 Task: Manage the "Messages" page in the site builder.
Action: Mouse moved to (1004, 72)
Screenshot: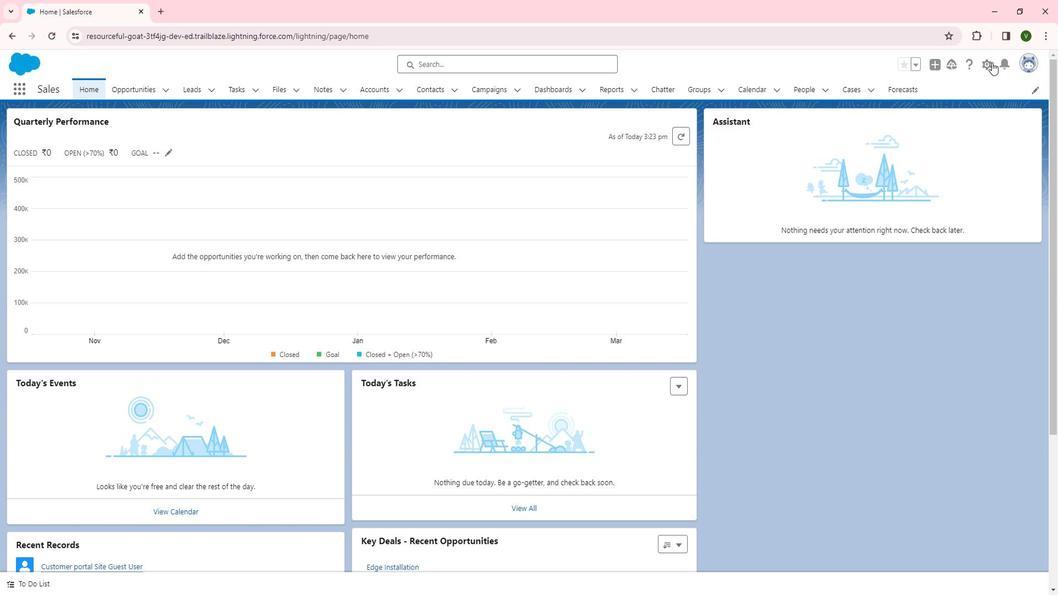 
Action: Mouse pressed left at (1004, 72)
Screenshot: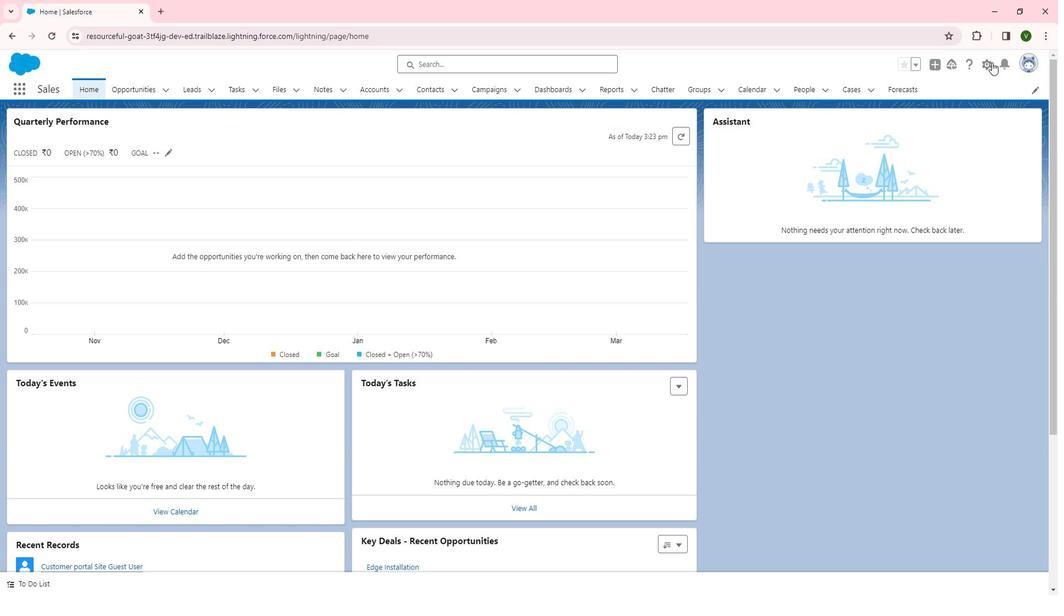
Action: Mouse moved to (936, 105)
Screenshot: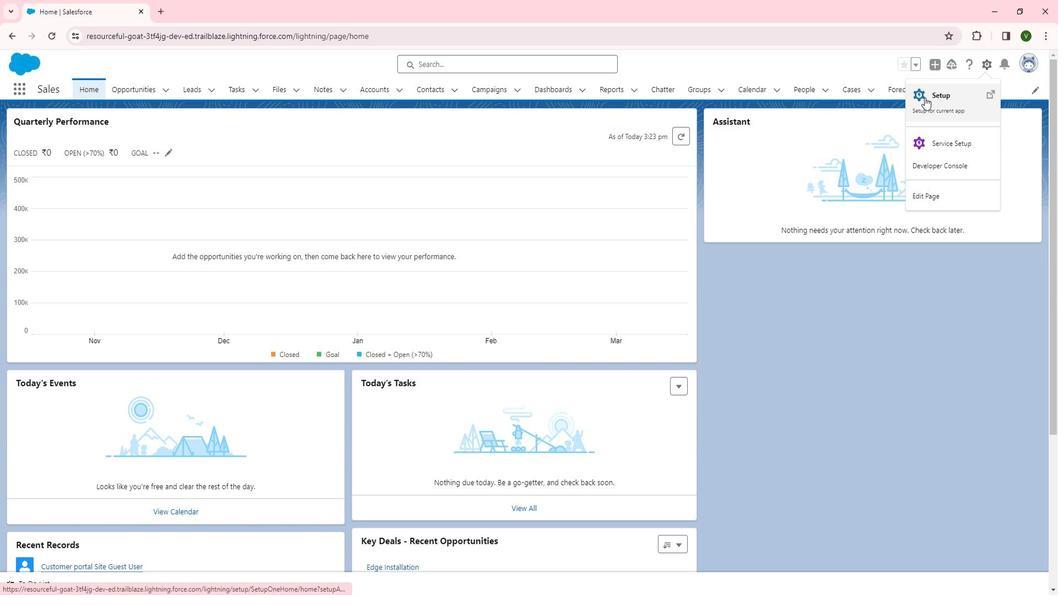 
Action: Mouse pressed left at (936, 105)
Screenshot: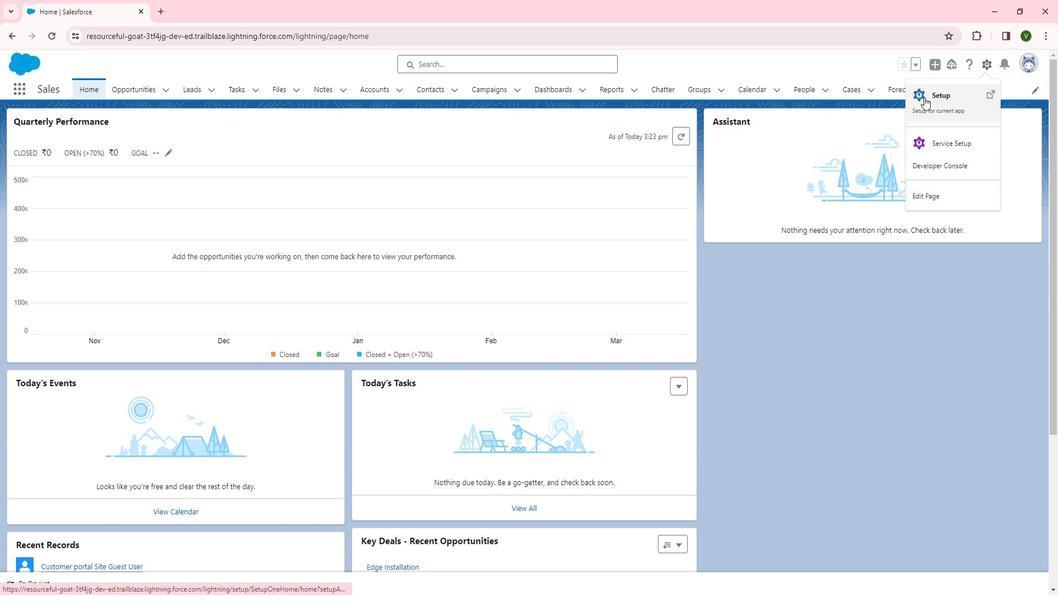 
Action: Mouse moved to (62, 452)
Screenshot: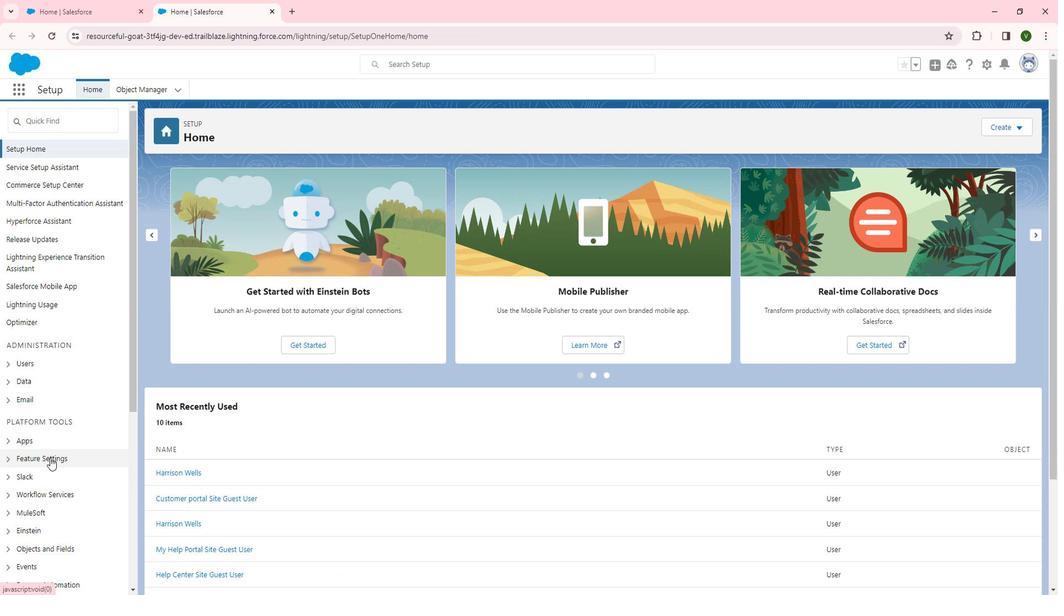 
Action: Mouse pressed left at (62, 452)
Screenshot: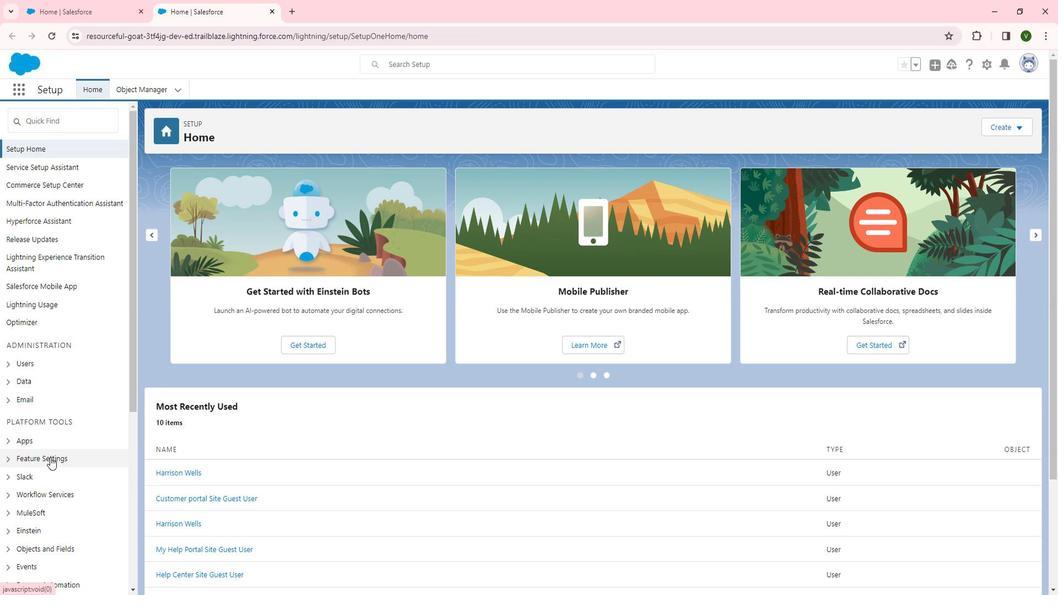 
Action: Mouse moved to (88, 385)
Screenshot: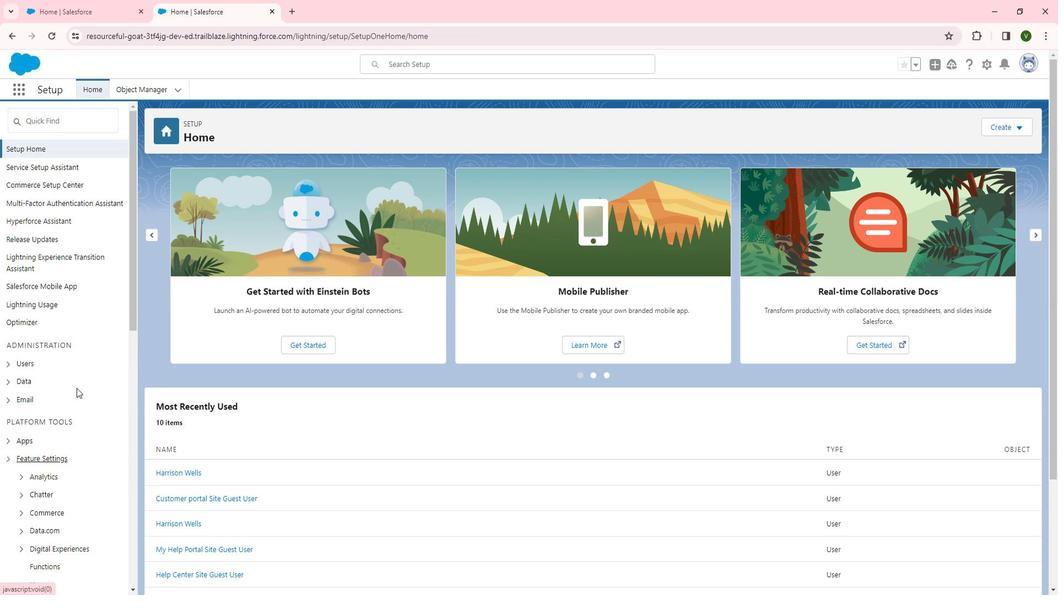 
Action: Mouse scrolled (88, 384) with delta (0, 0)
Screenshot: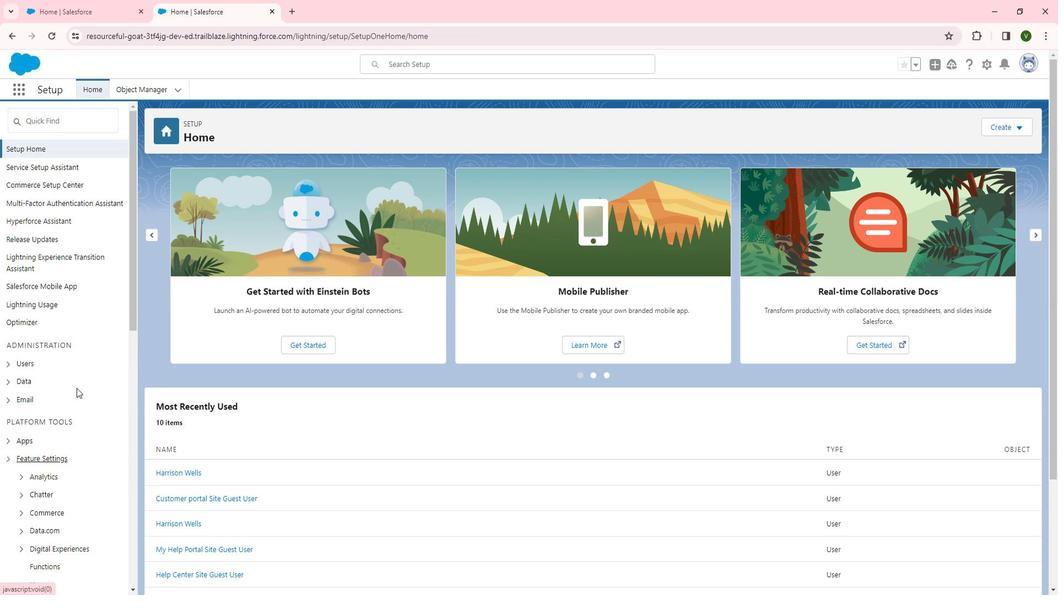 
Action: Mouse scrolled (88, 384) with delta (0, 0)
Screenshot: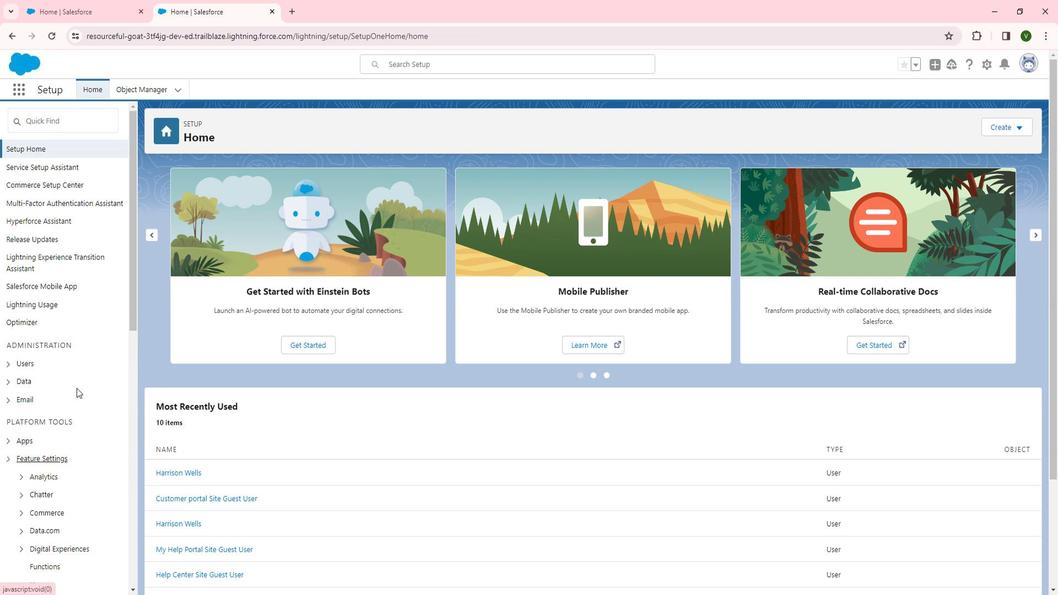 
Action: Mouse moved to (70, 430)
Screenshot: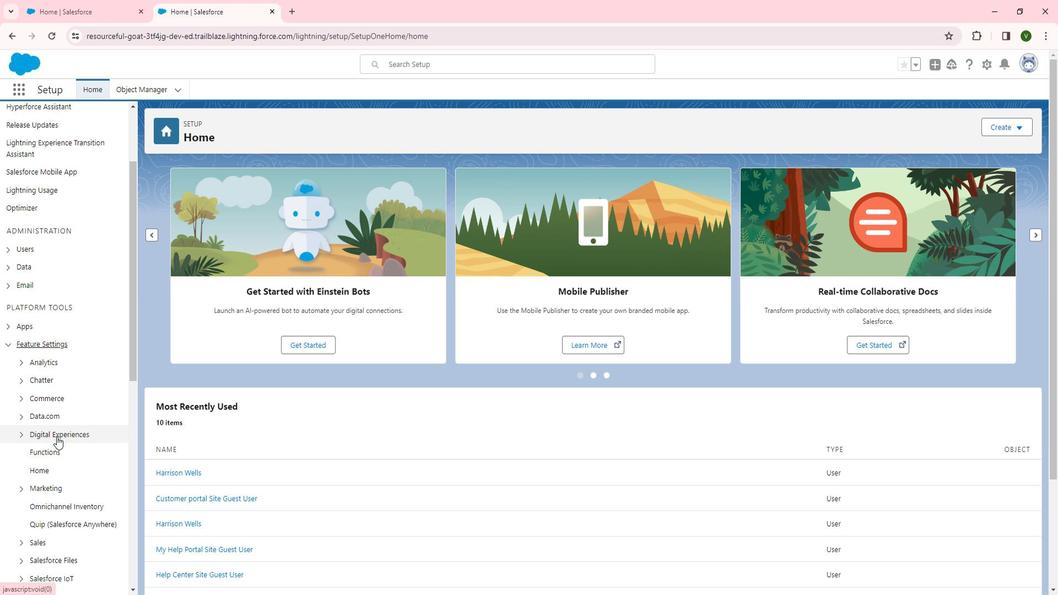 
Action: Mouse pressed left at (70, 430)
Screenshot: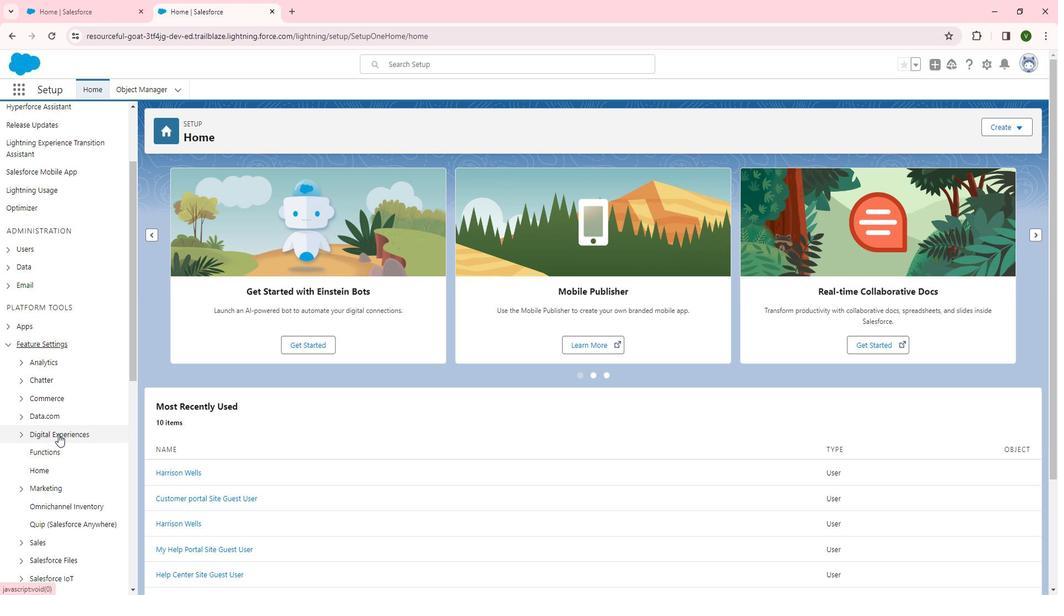 
Action: Mouse moved to (85, 408)
Screenshot: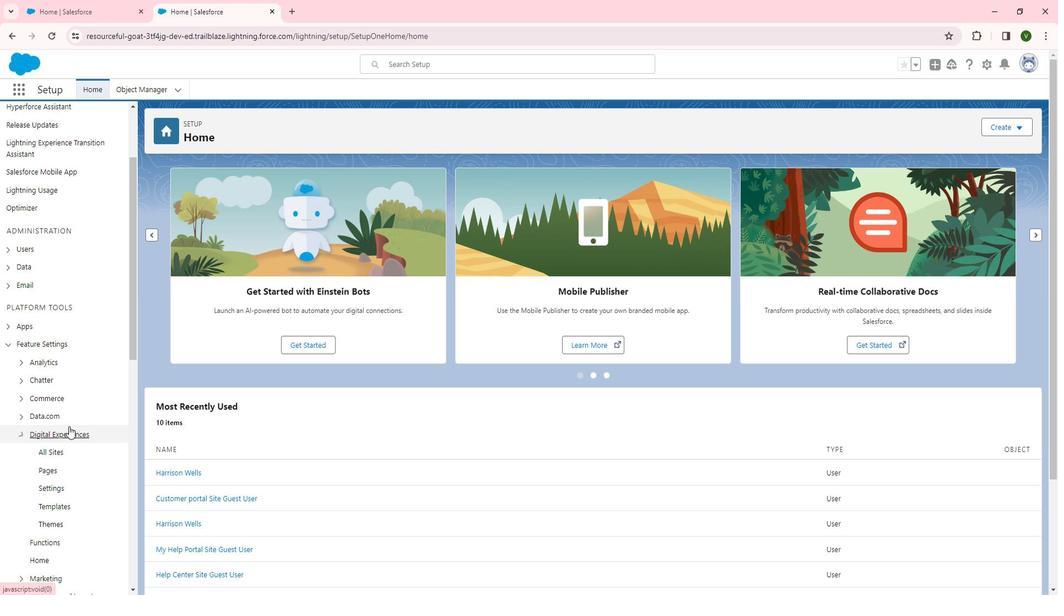 
Action: Mouse scrolled (85, 408) with delta (0, 0)
Screenshot: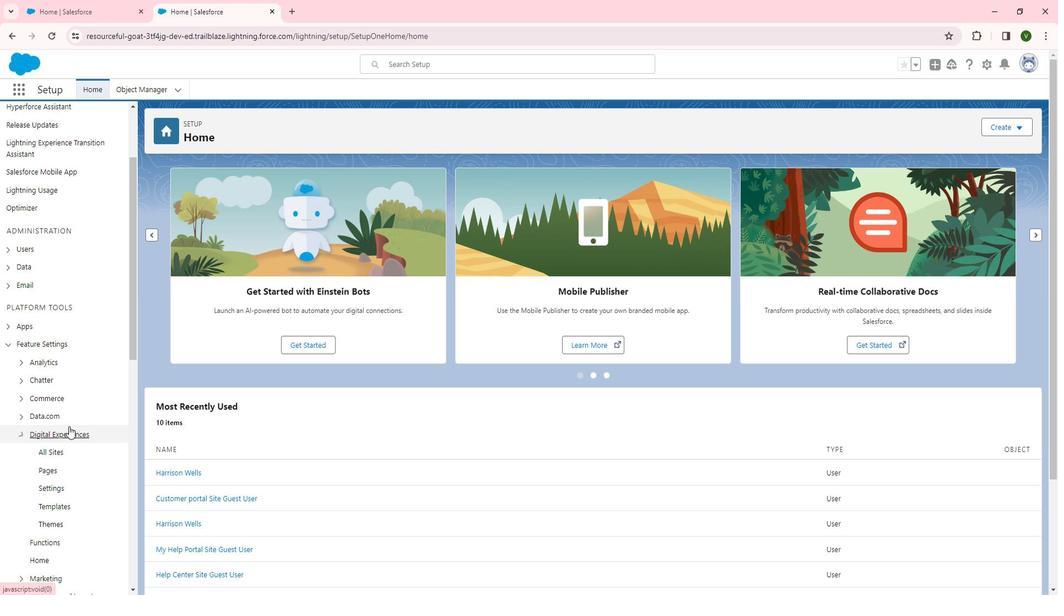 
Action: Mouse moved to (86, 408)
Screenshot: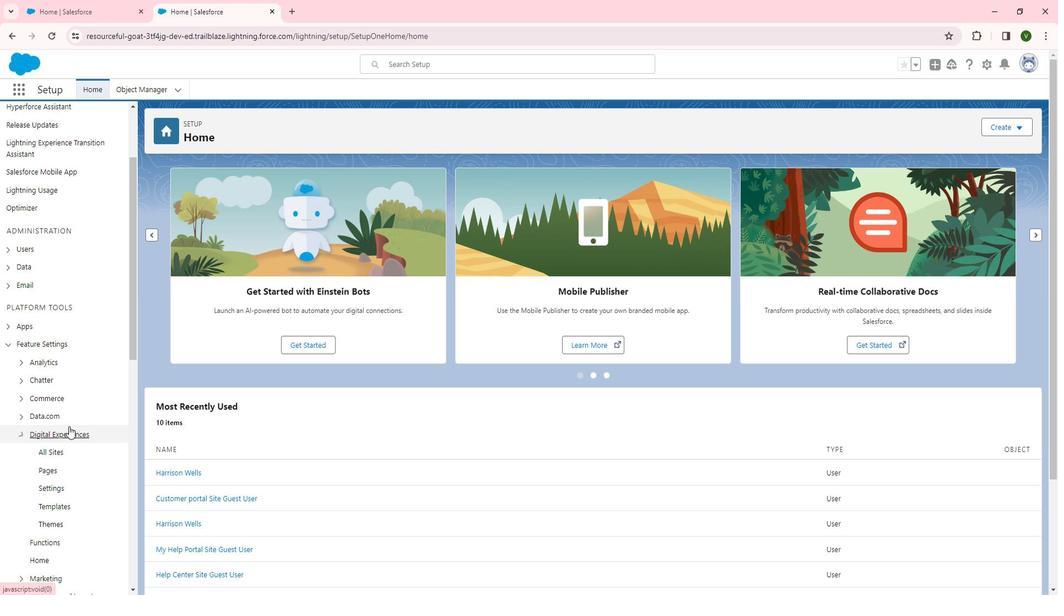 
Action: Mouse scrolled (86, 407) with delta (0, 0)
Screenshot: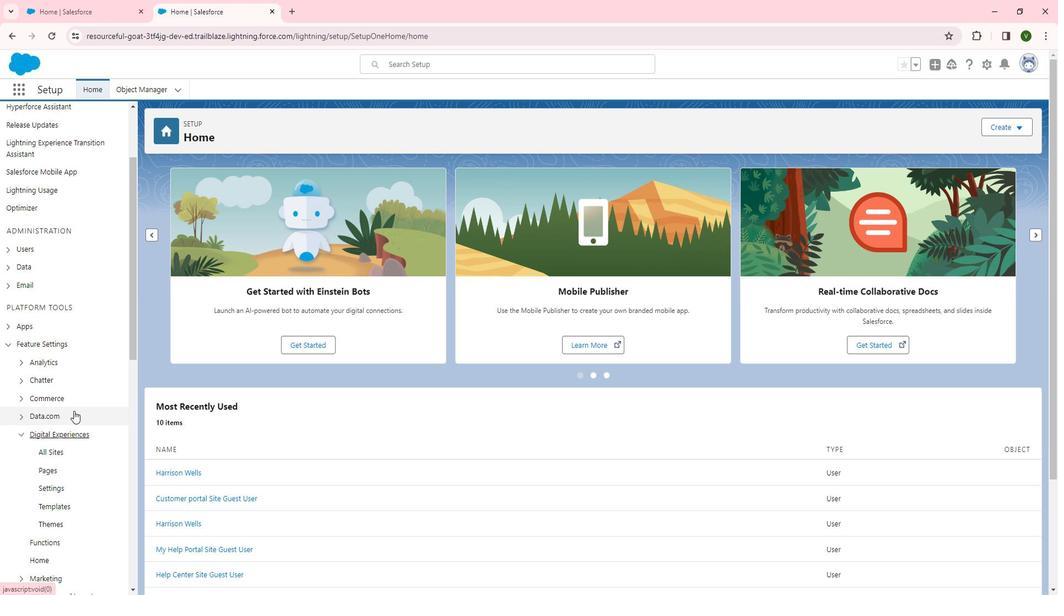 
Action: Mouse scrolled (86, 407) with delta (0, 0)
Screenshot: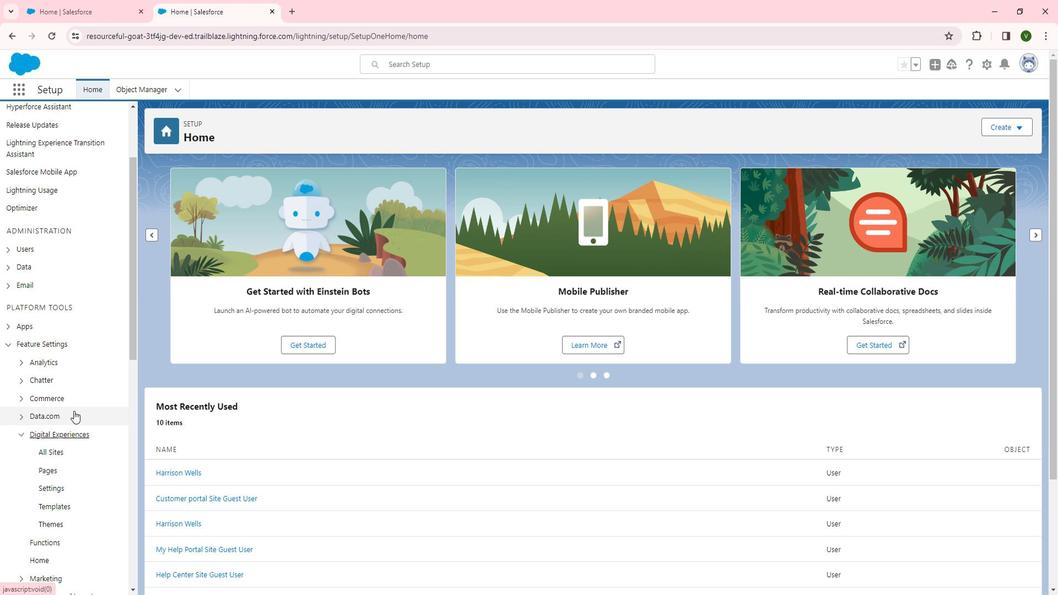 
Action: Mouse scrolled (86, 407) with delta (0, 0)
Screenshot: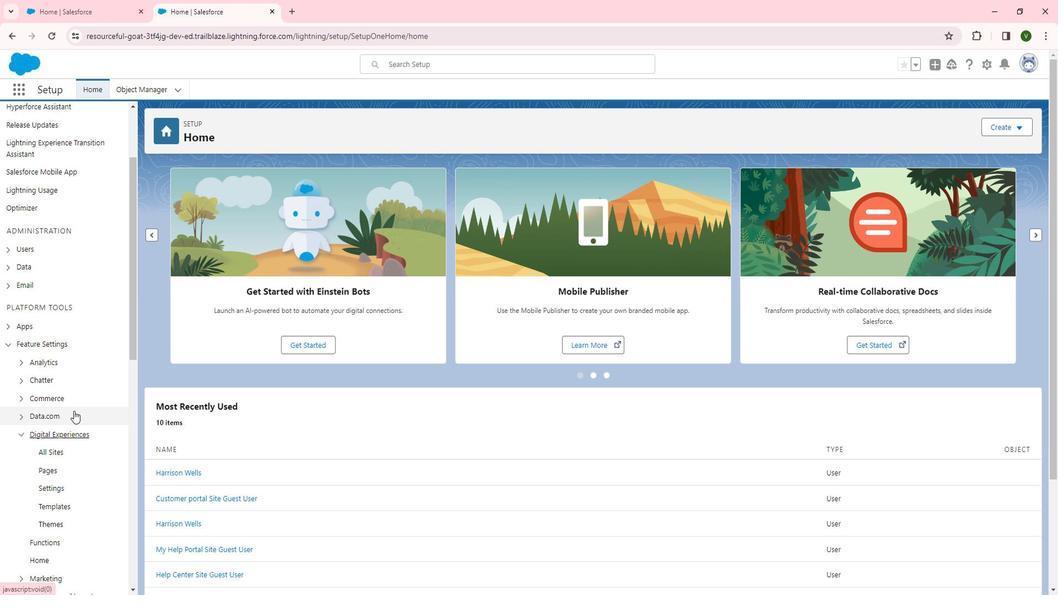 
Action: Mouse moved to (68, 228)
Screenshot: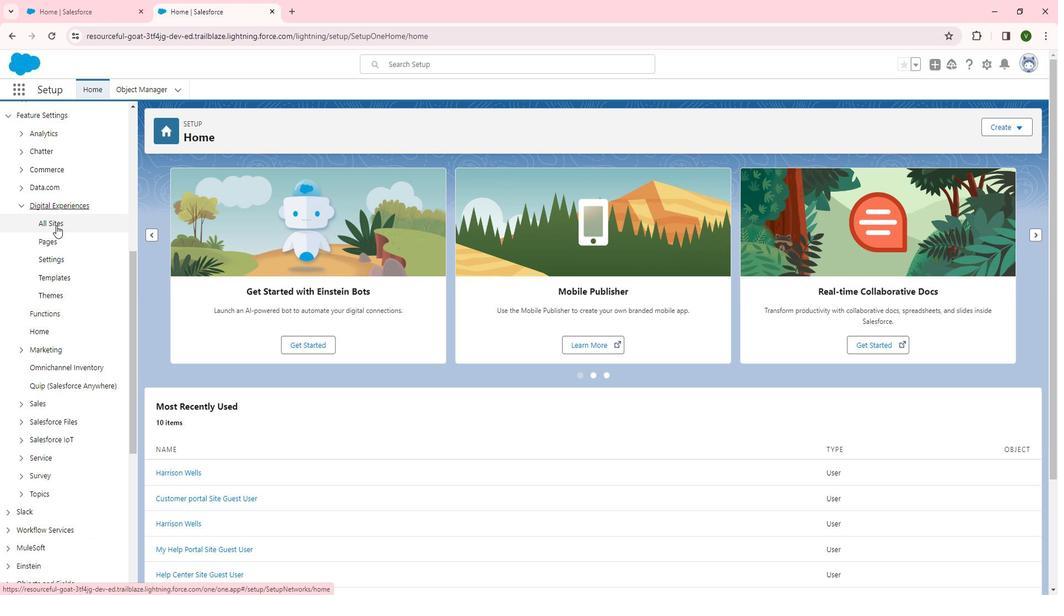 
Action: Mouse pressed left at (68, 228)
Screenshot: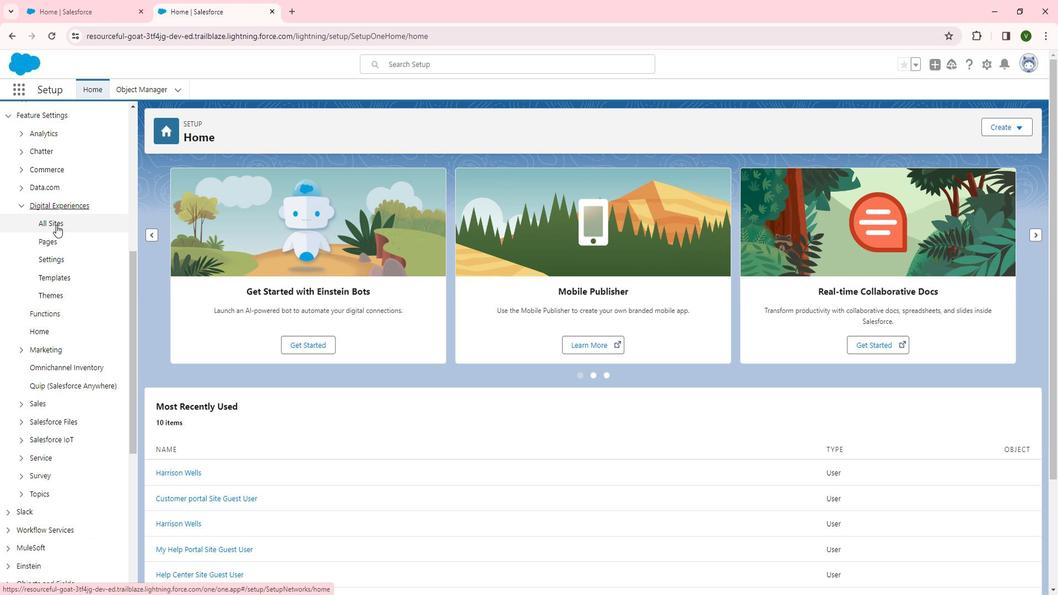 
Action: Mouse moved to (200, 291)
Screenshot: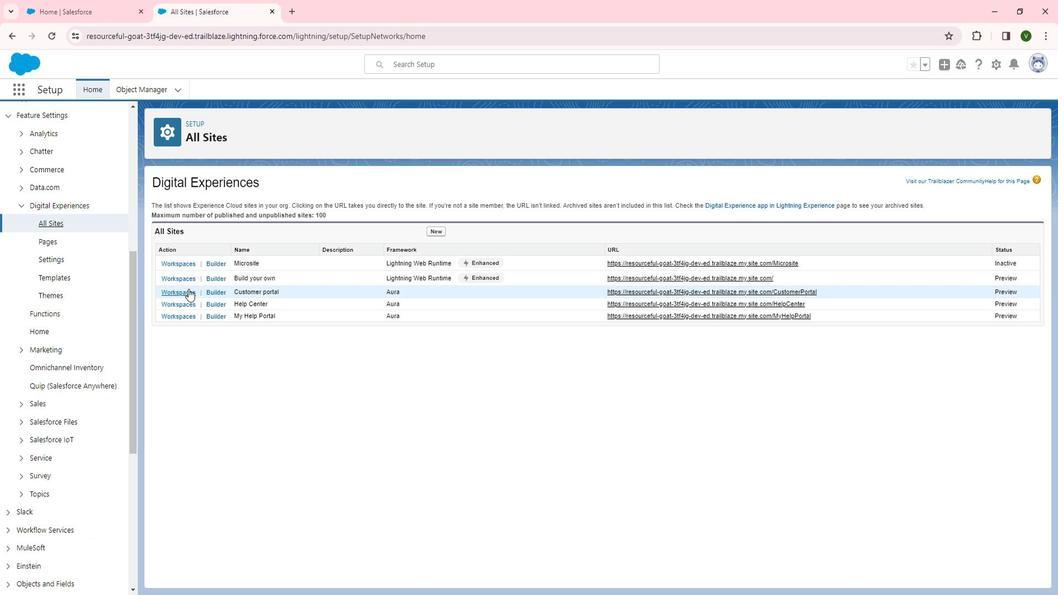 
Action: Mouse pressed left at (200, 291)
Screenshot: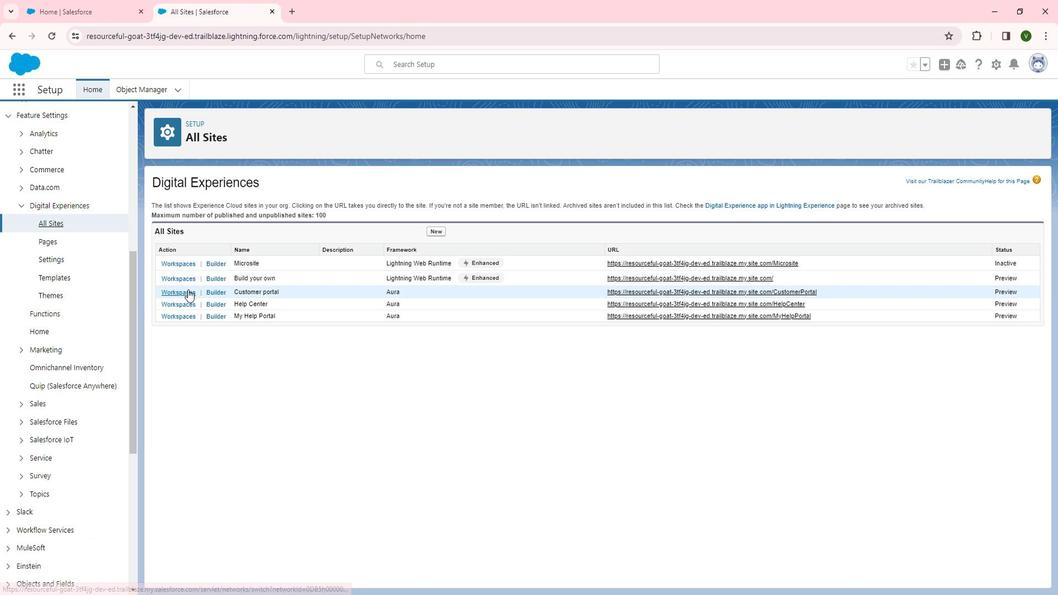 
Action: Mouse moved to (161, 250)
Screenshot: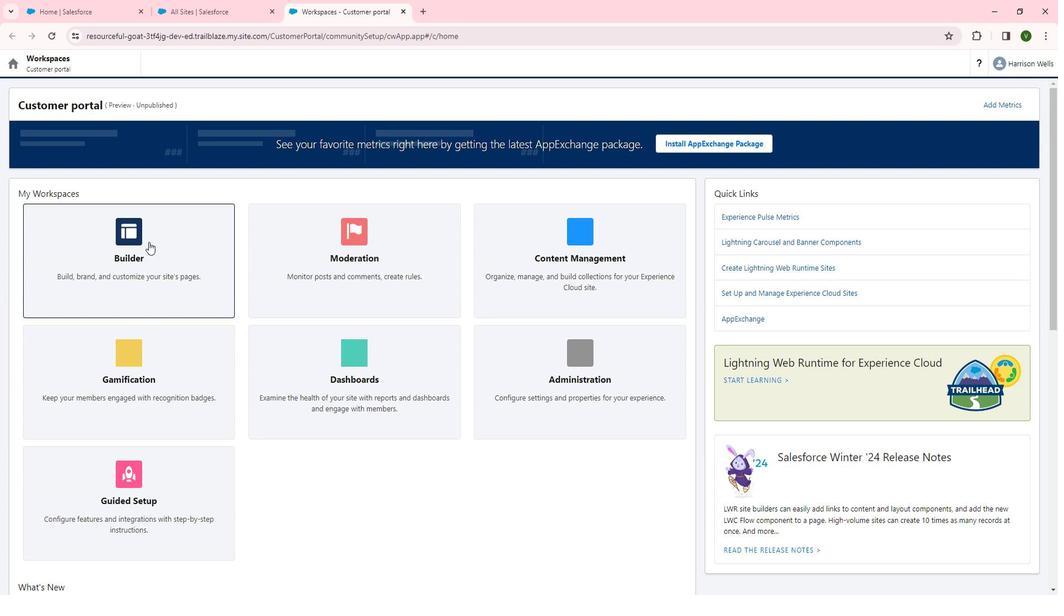 
Action: Mouse pressed left at (161, 250)
Screenshot: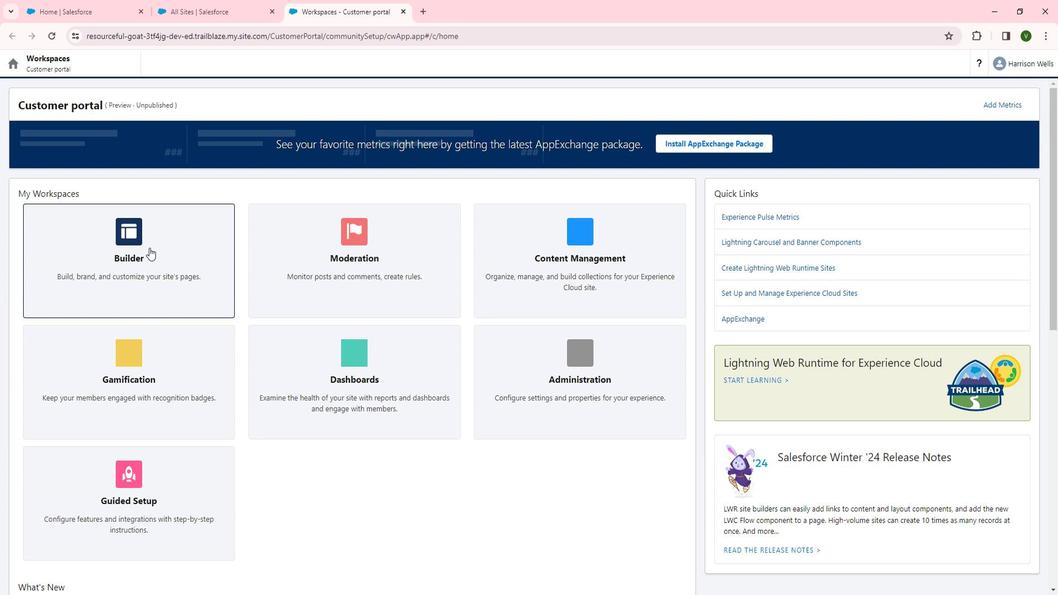 
Action: Mouse moved to (132, 65)
Screenshot: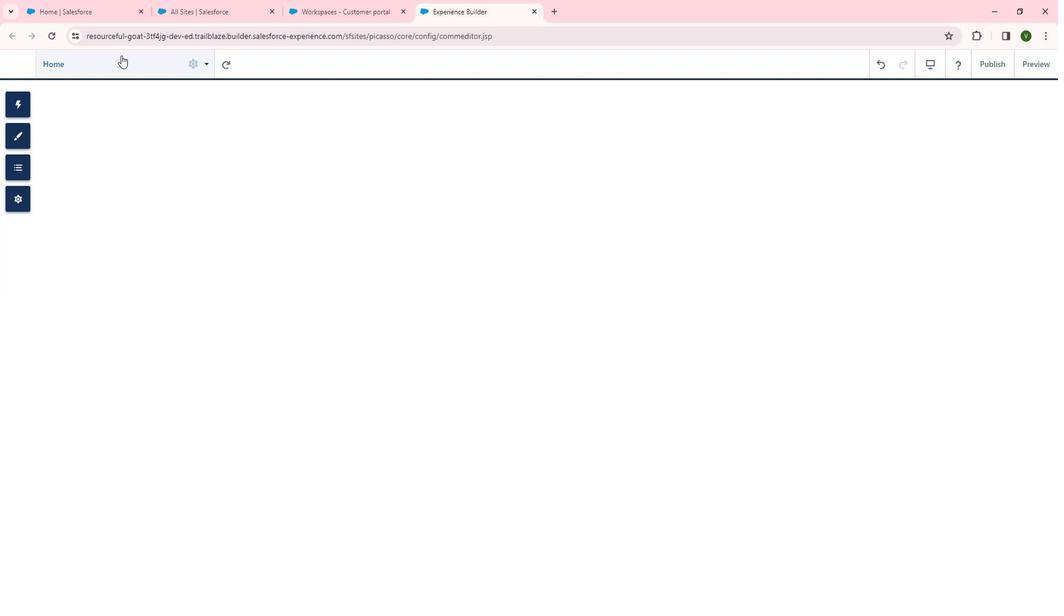 
Action: Mouse pressed left at (132, 65)
Screenshot: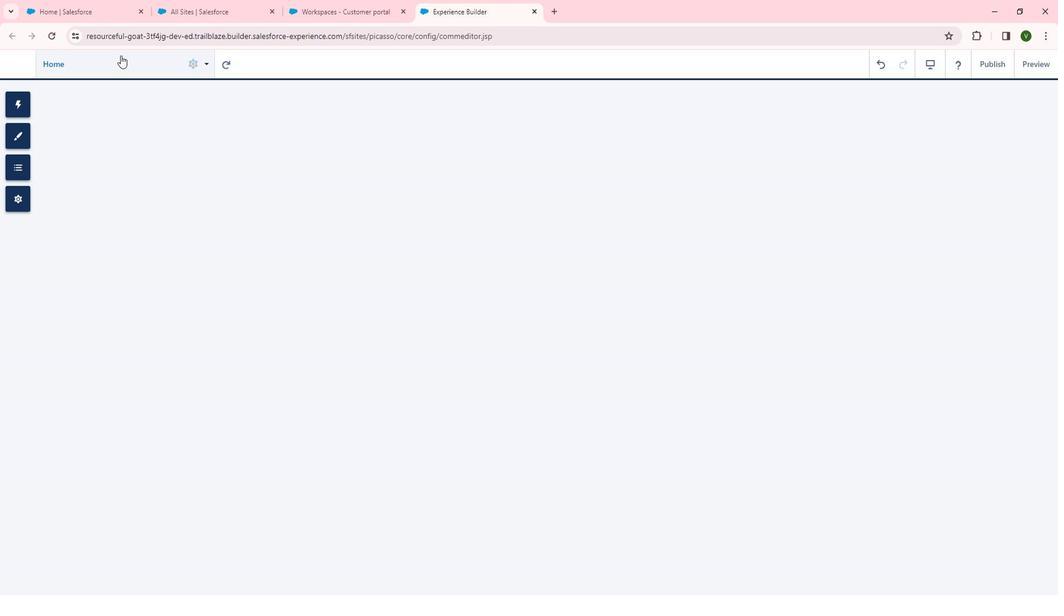
Action: Mouse moved to (84, 375)
Screenshot: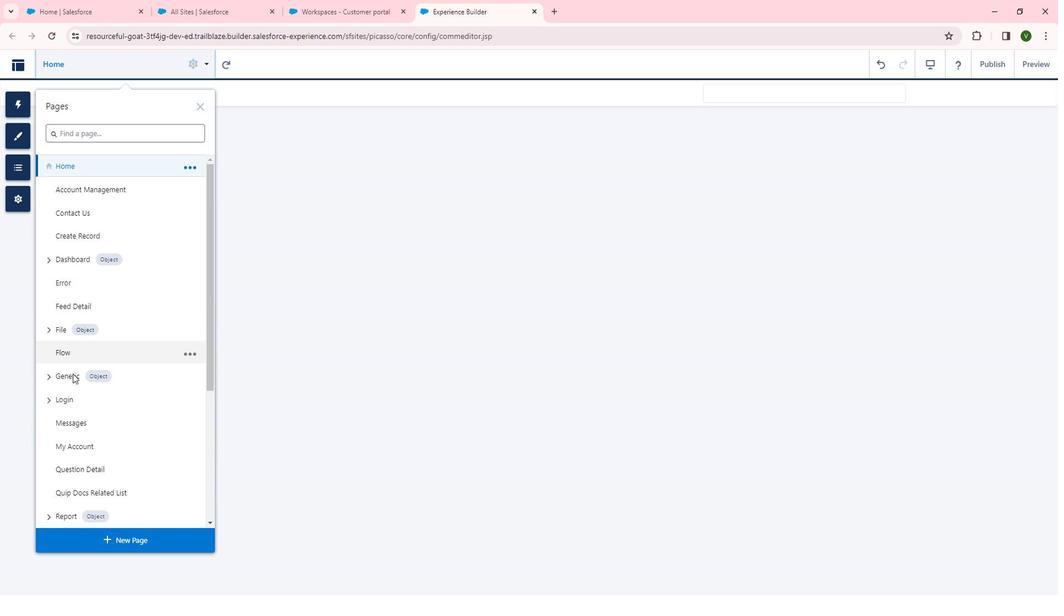 
Action: Mouse scrolled (84, 374) with delta (0, 0)
Screenshot: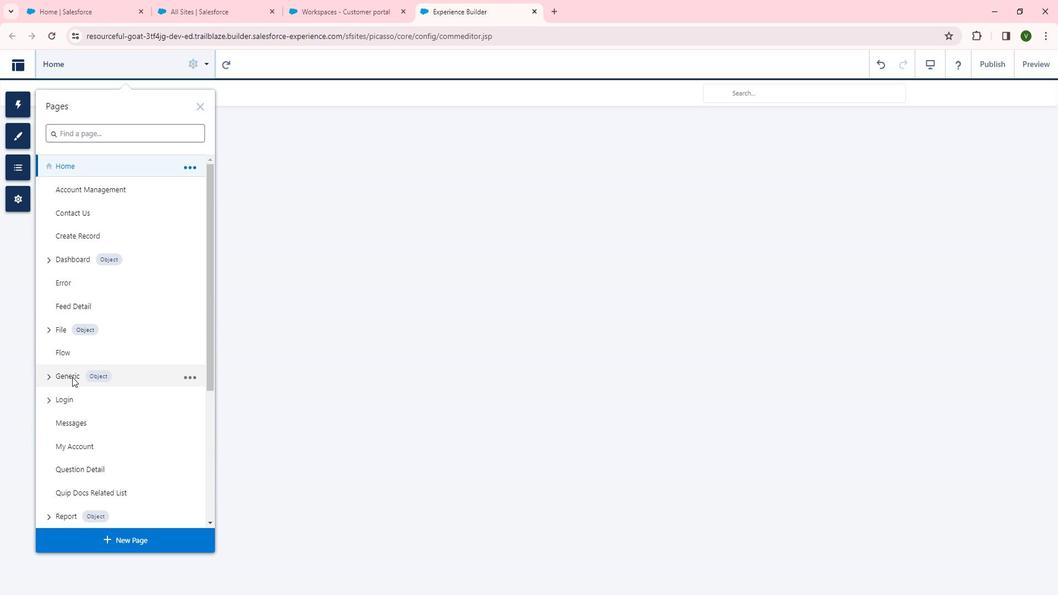 
Action: Mouse scrolled (84, 374) with delta (0, 0)
Screenshot: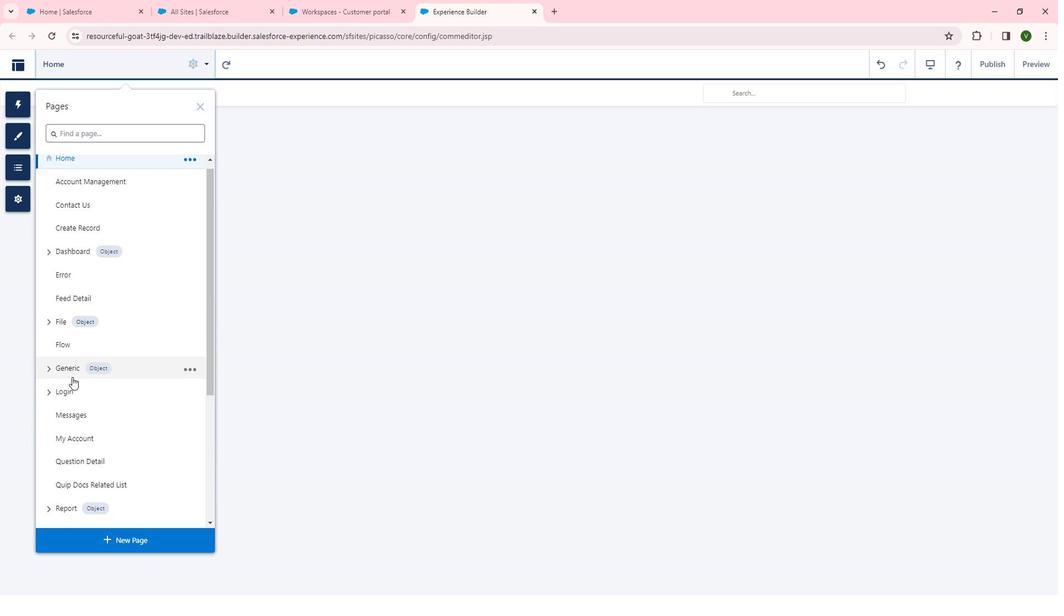 
Action: Mouse moved to (82, 308)
Screenshot: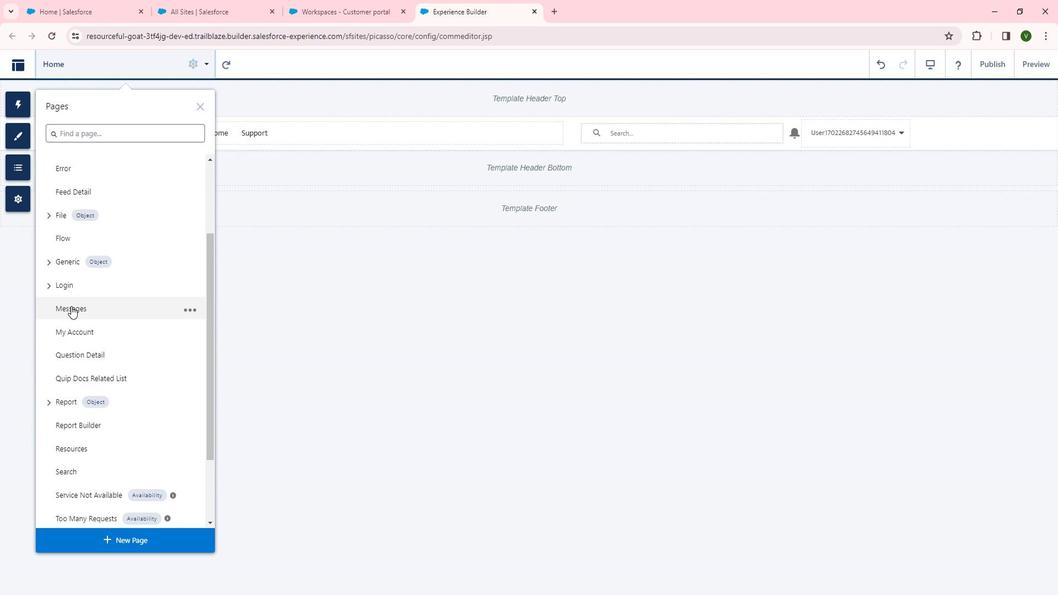 
Action: Mouse pressed left at (82, 308)
Screenshot: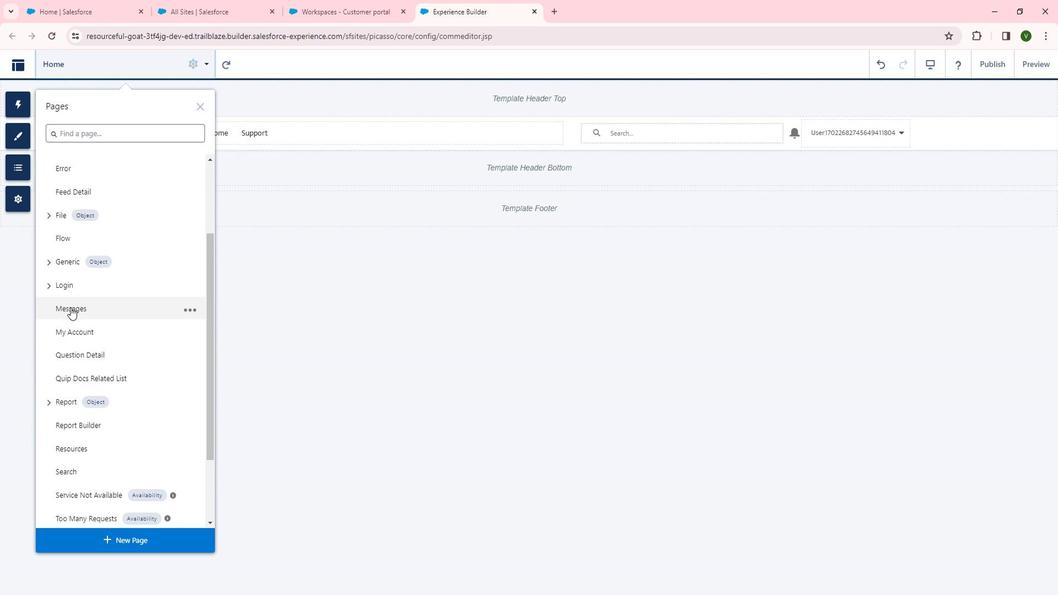 
Action: Mouse moved to (626, 390)
Screenshot: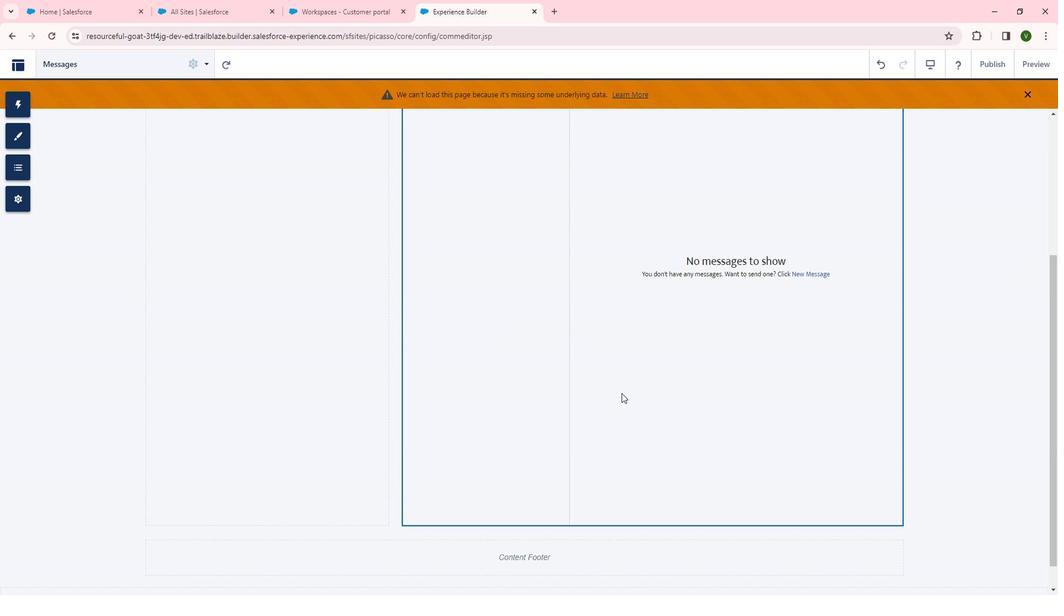 
Action: Mouse scrolled (626, 391) with delta (0, 0)
Screenshot: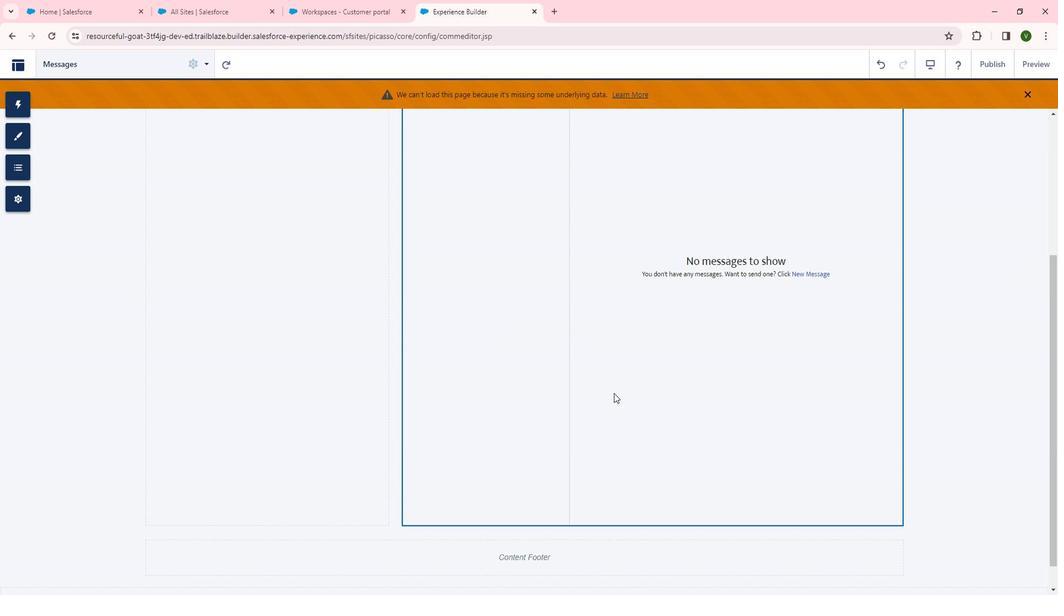 
Action: Mouse scrolled (626, 391) with delta (0, 0)
Screenshot: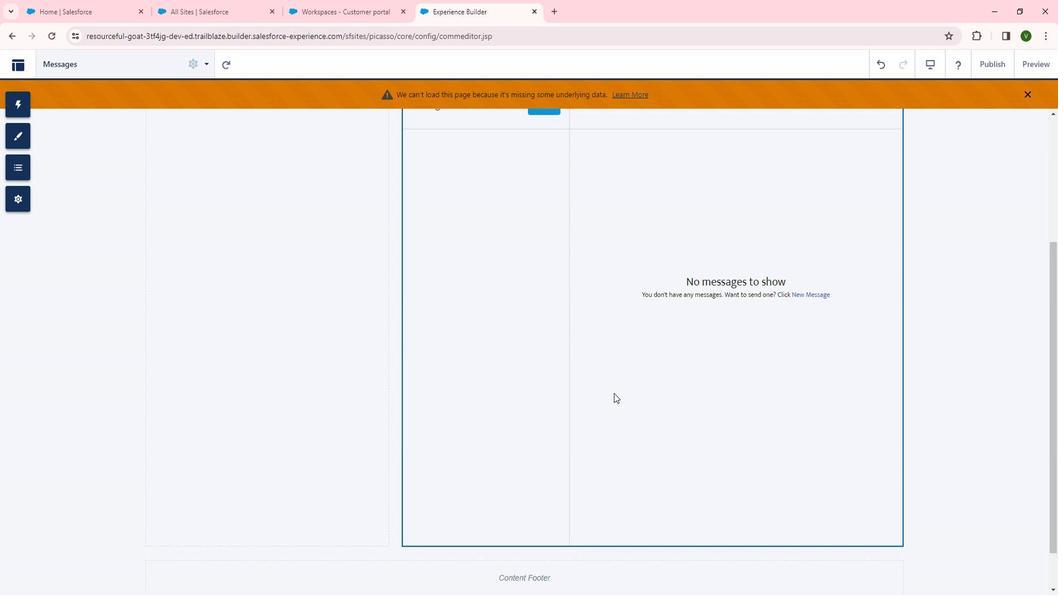 
Action: Mouse scrolled (626, 391) with delta (0, 0)
Screenshot: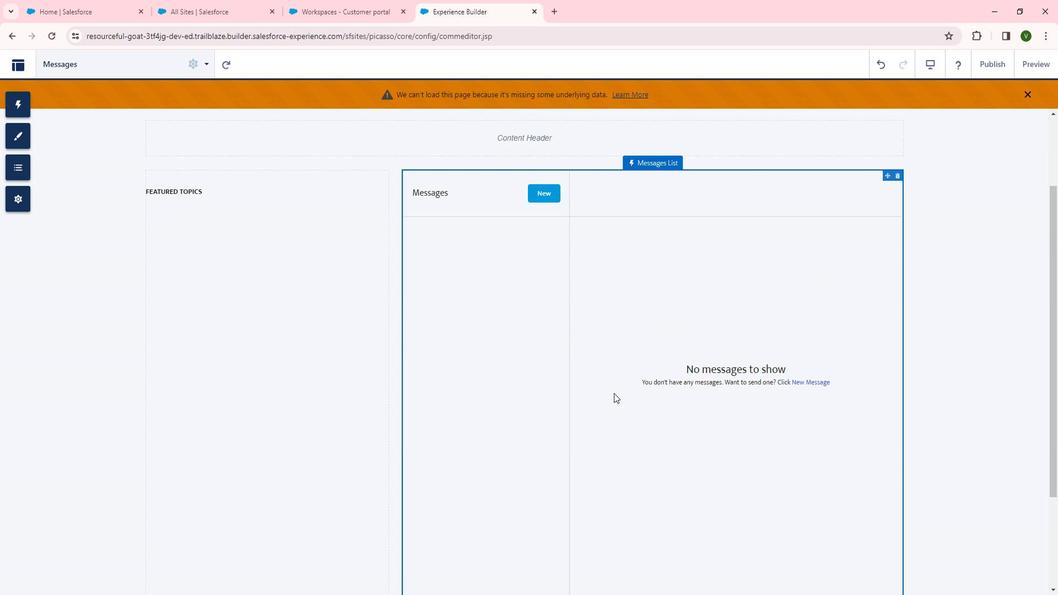 
Action: Mouse moved to (260, 257)
Screenshot: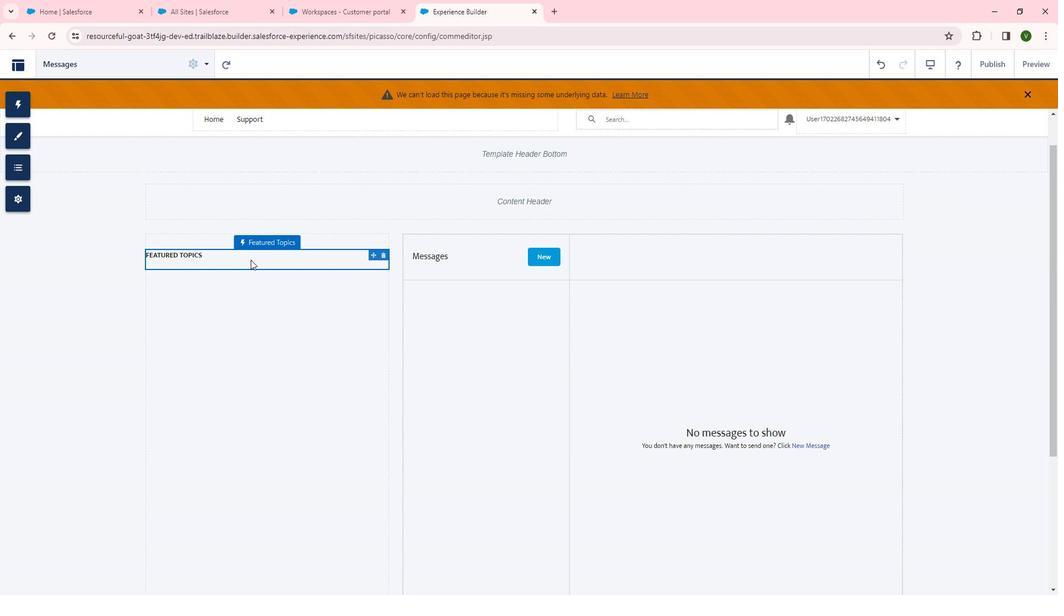 
Action: Mouse pressed left at (260, 257)
Screenshot: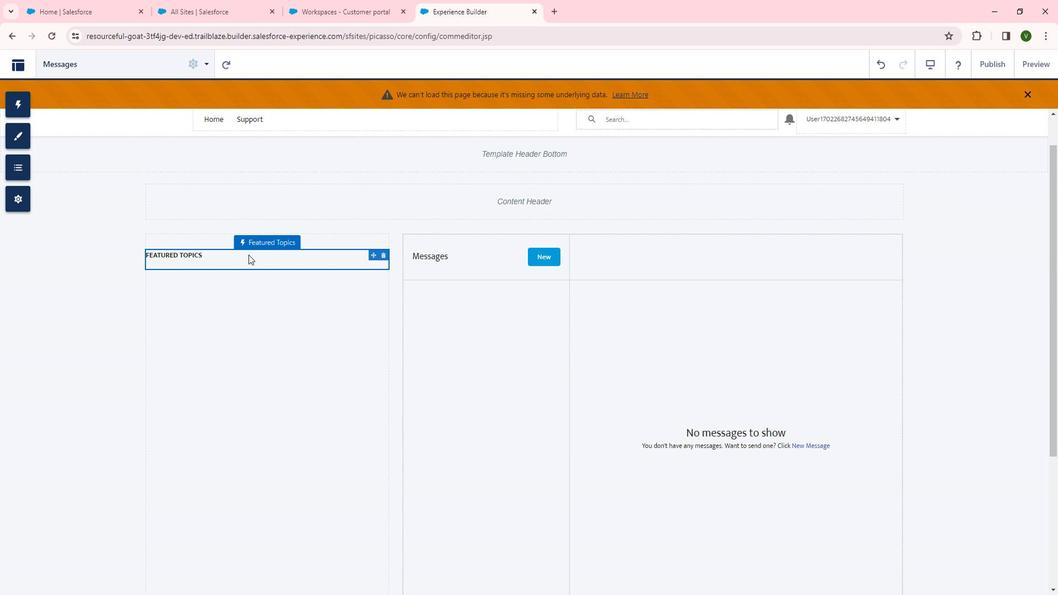 
Action: Mouse moved to (907, 217)
Screenshot: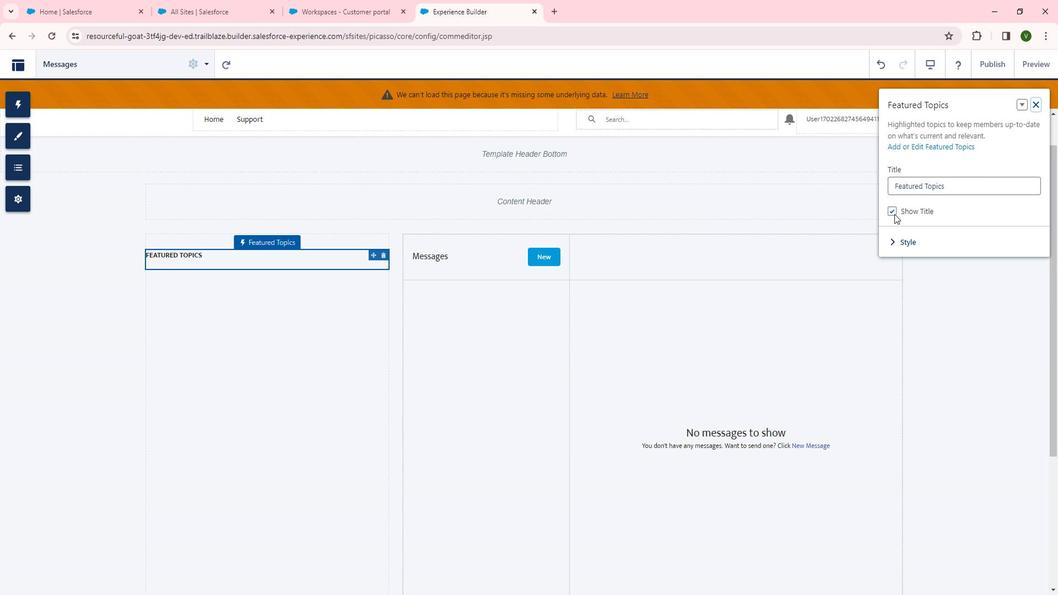 
Action: Mouse pressed left at (907, 217)
Screenshot: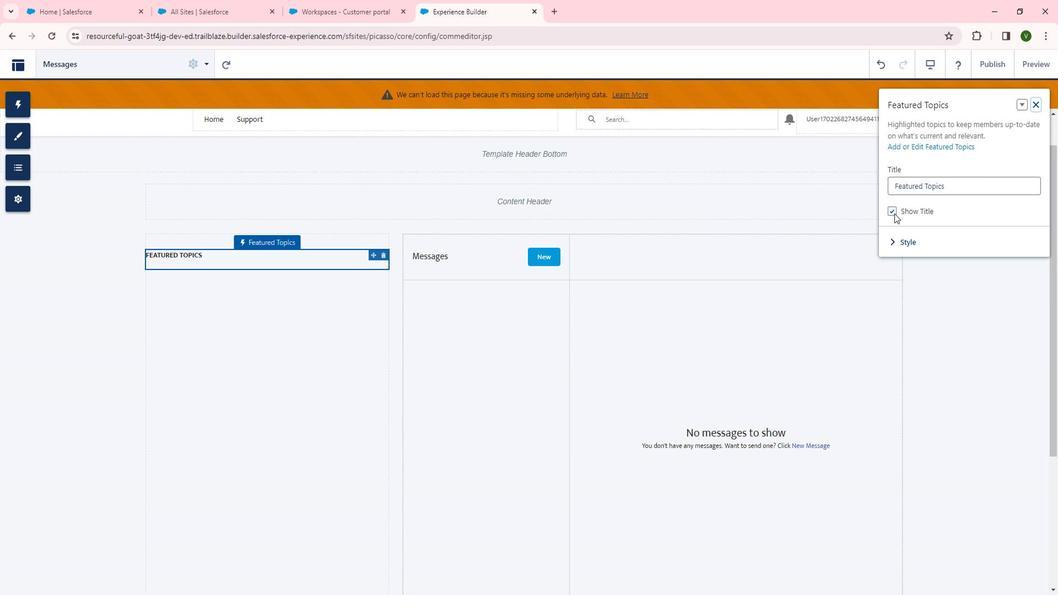 
Action: Mouse moved to (910, 244)
Screenshot: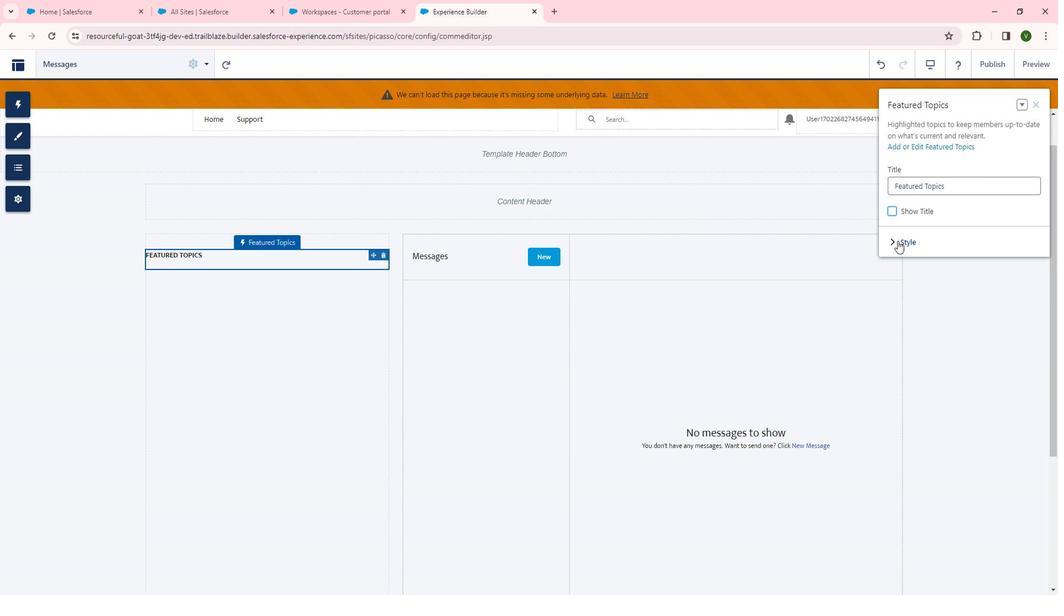 
Action: Mouse pressed left at (910, 244)
Screenshot: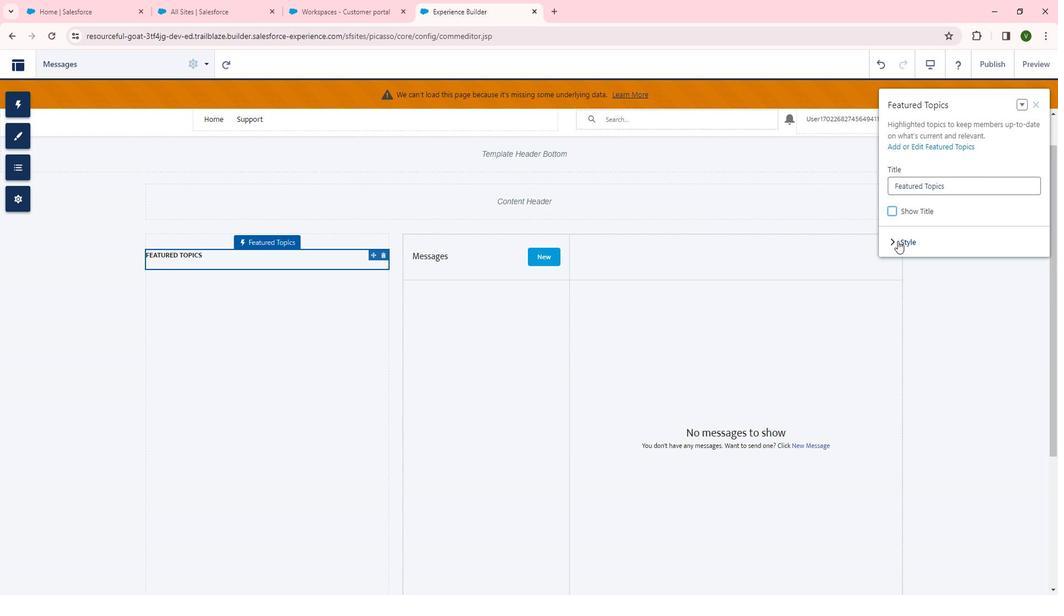 
Action: Mouse moved to (934, 320)
Screenshot: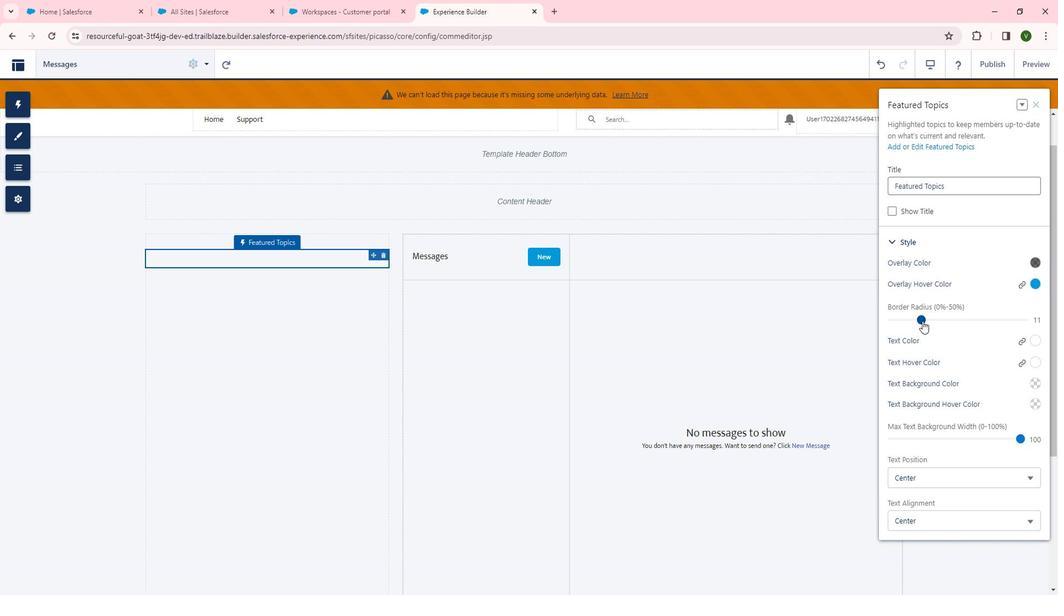
Action: Mouse pressed left at (934, 320)
Screenshot: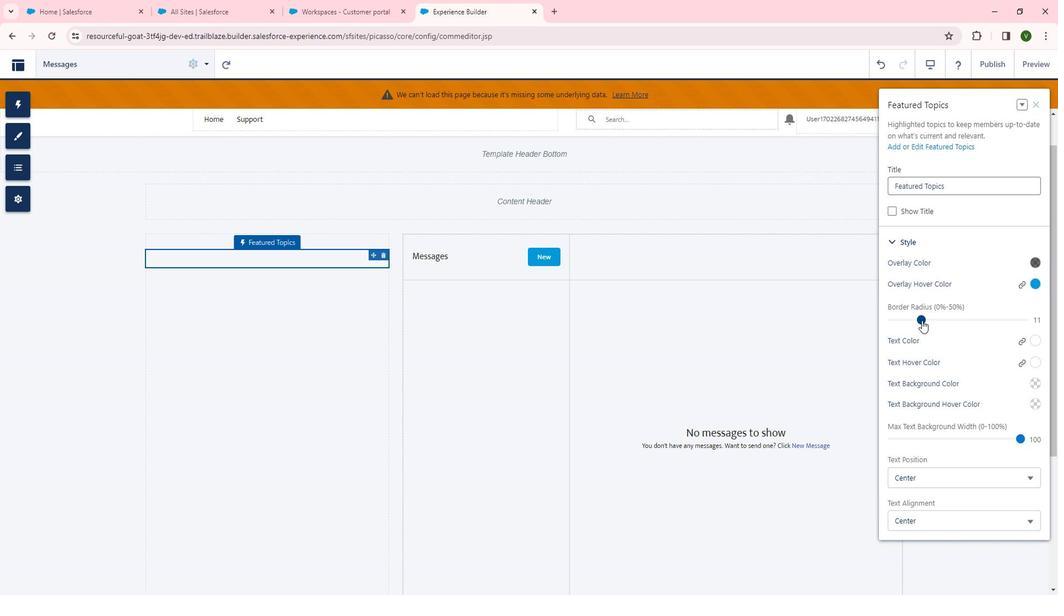 
Action: Mouse moved to (1035, 432)
Screenshot: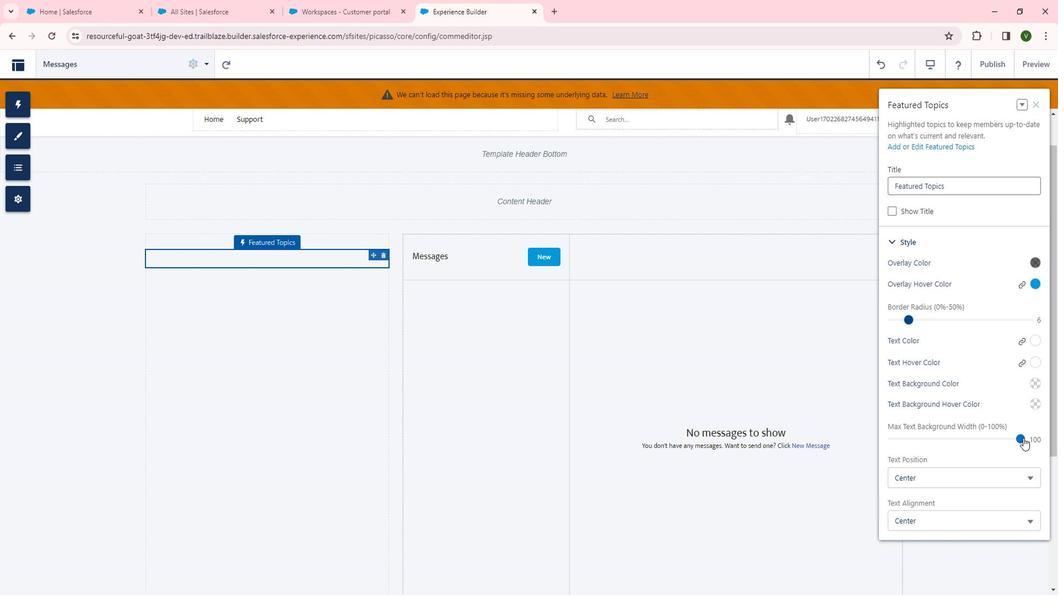 
Action: Mouse pressed left at (1035, 432)
Screenshot: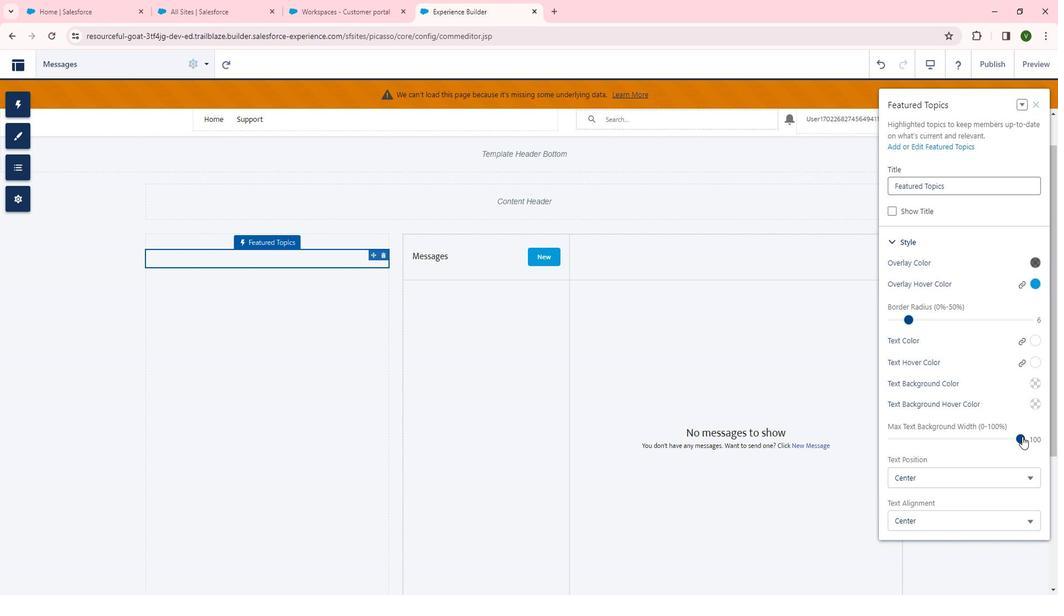 
Action: Mouse moved to (929, 470)
Screenshot: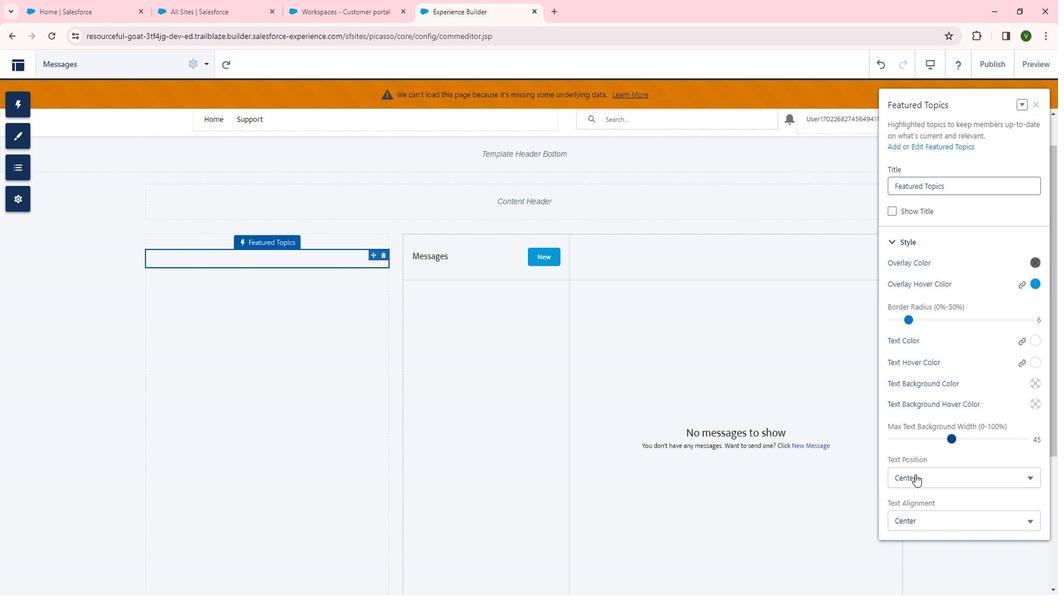 
Action: Mouse pressed left at (929, 470)
Screenshot: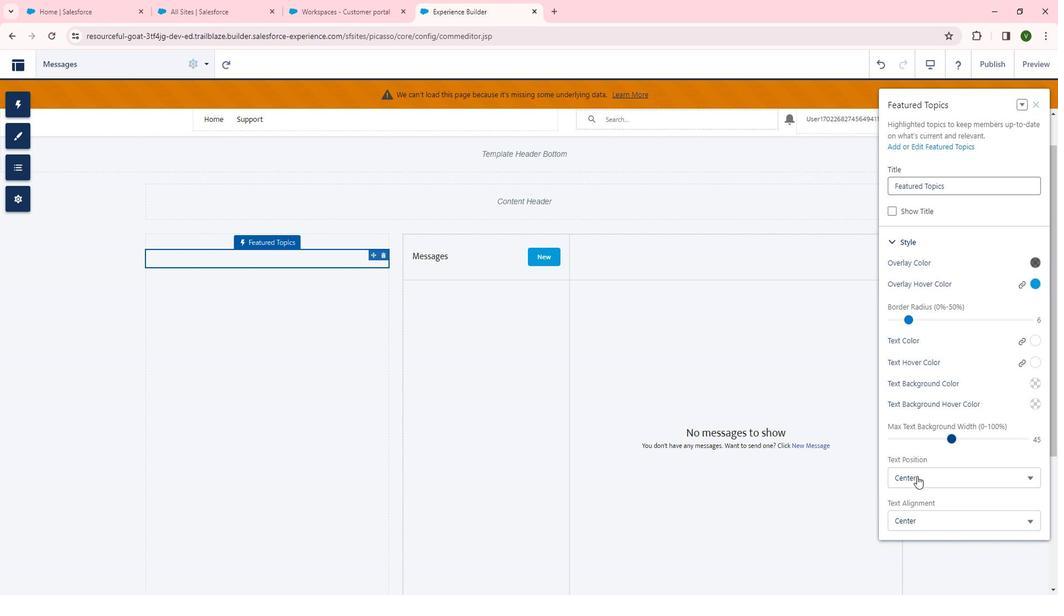 
Action: Mouse moved to (957, 352)
Screenshot: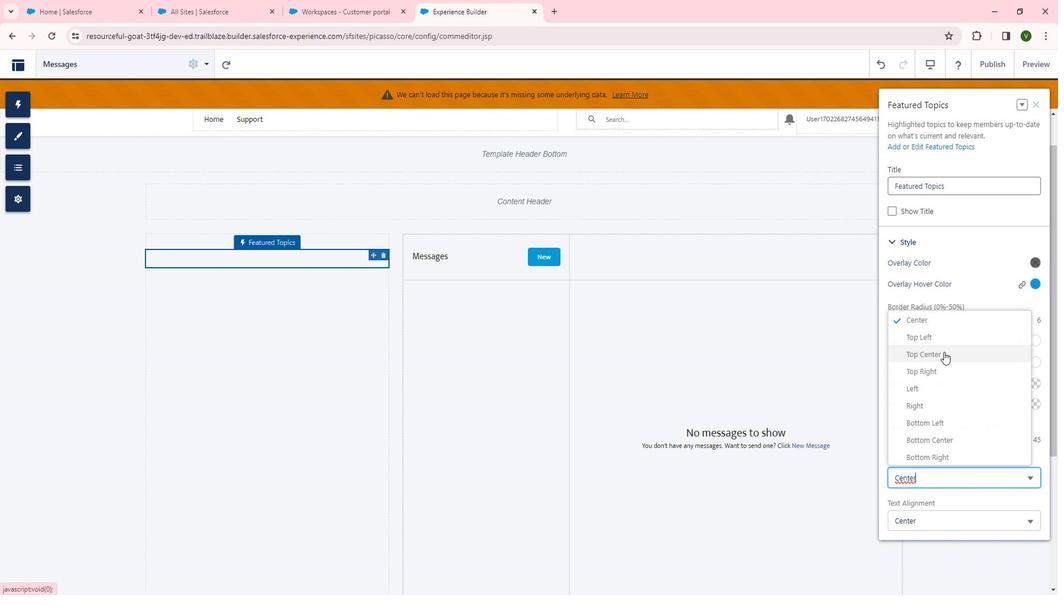 
Action: Mouse pressed left at (957, 352)
Screenshot: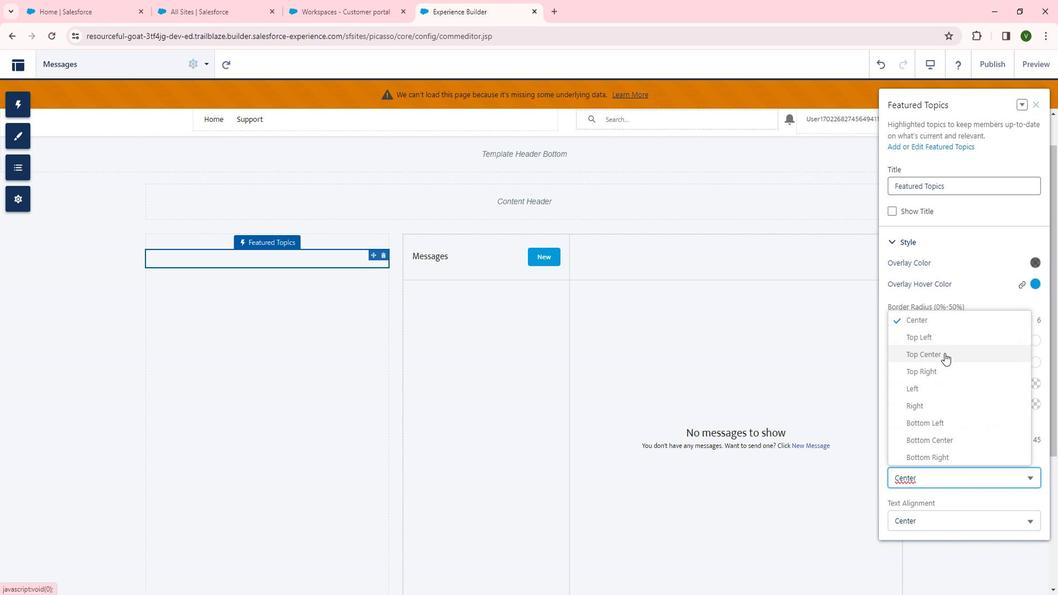 
Action: Mouse moved to (950, 313)
Screenshot: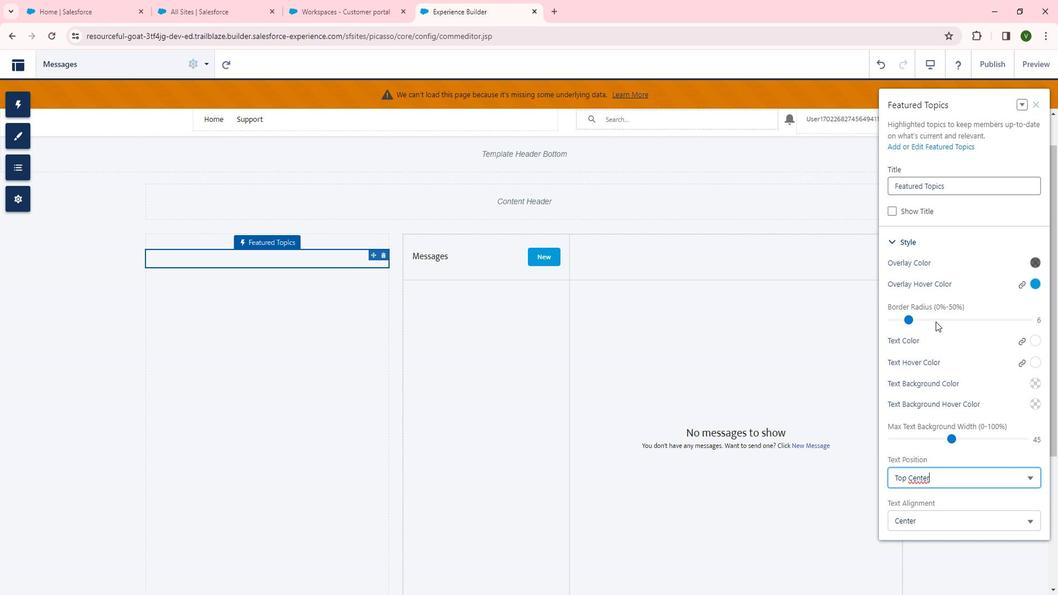 
